 Task: Create a due date automation trigger when advanced on, on the wednesday of the week before a card is due add fields with custom field "Resume" set to a date between 1 and 7 working days from now at 11:00 AM.
Action: Mouse moved to (1034, 78)
Screenshot: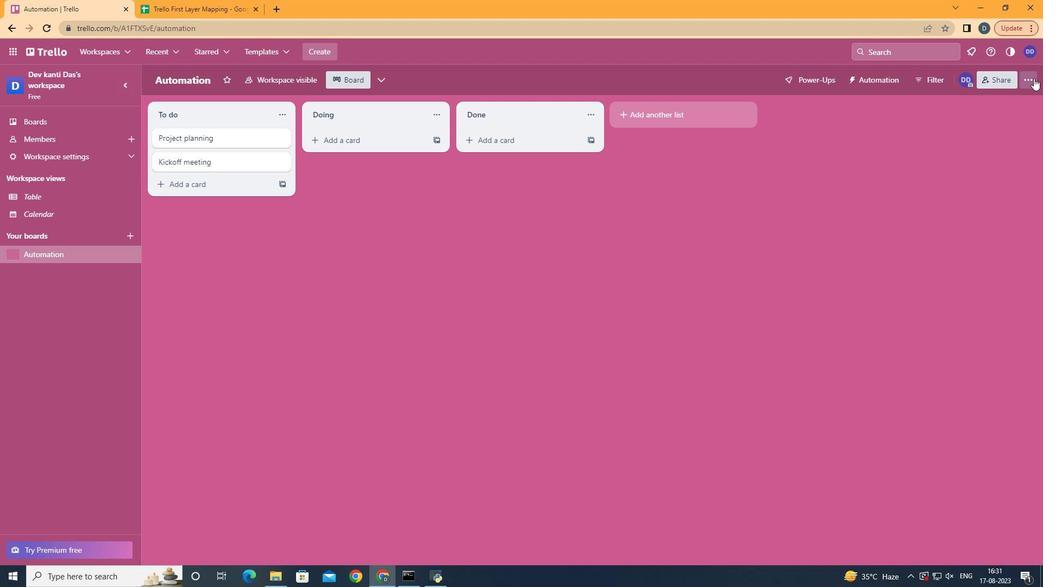 
Action: Mouse pressed left at (1034, 78)
Screenshot: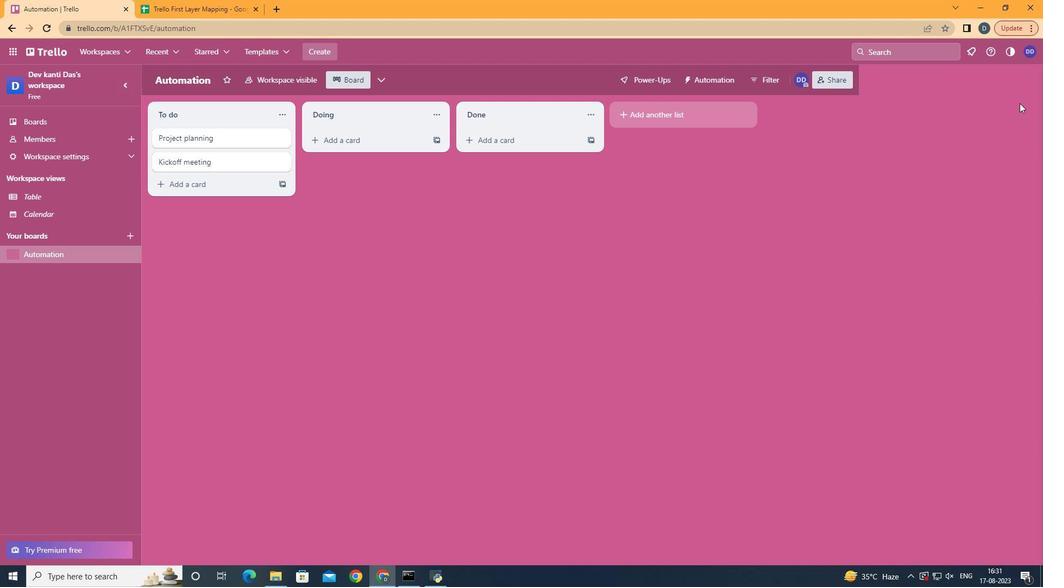 
Action: Mouse moved to (963, 228)
Screenshot: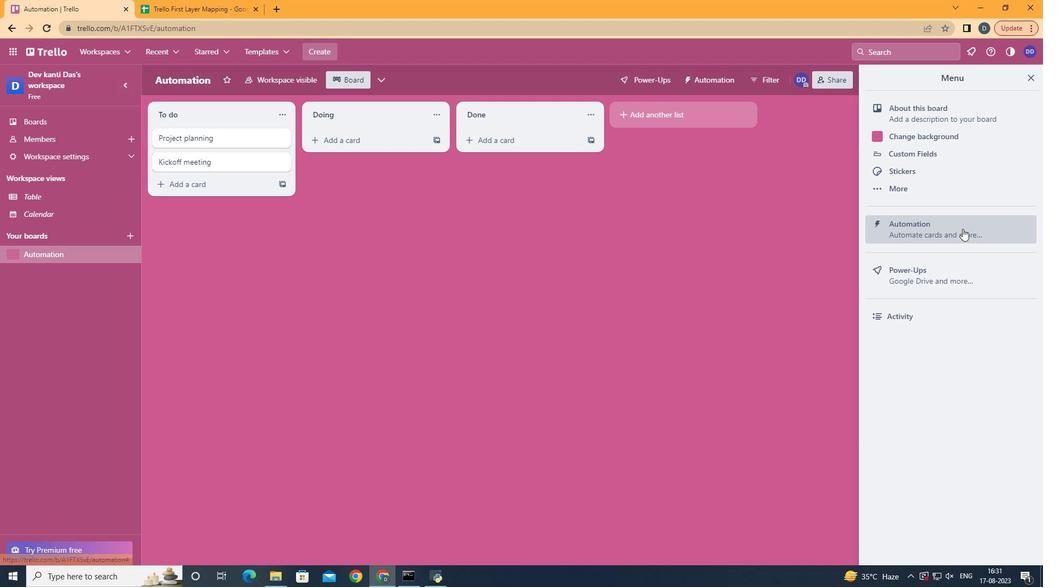 
Action: Mouse pressed left at (963, 228)
Screenshot: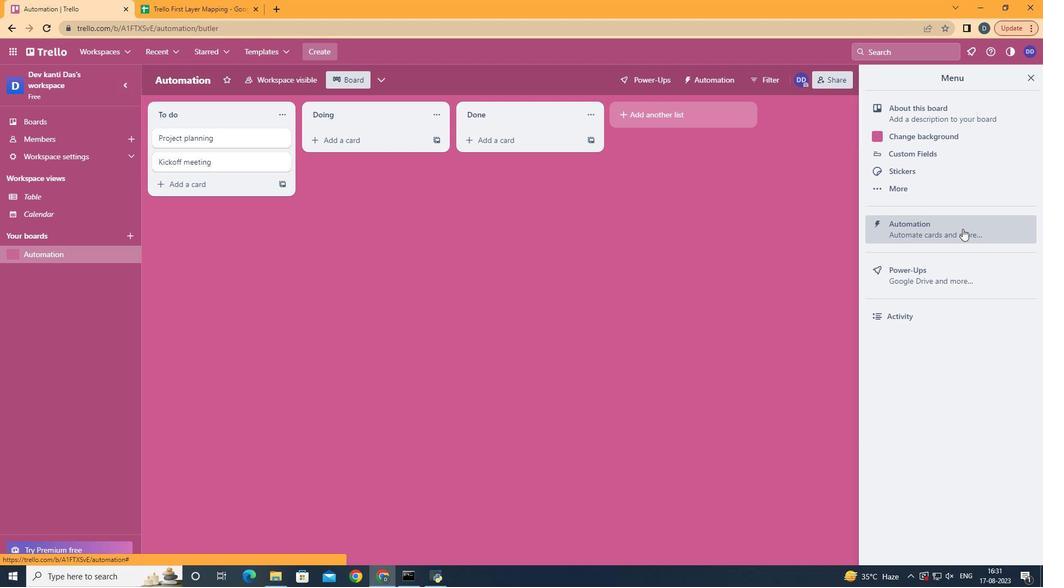 
Action: Mouse moved to (215, 217)
Screenshot: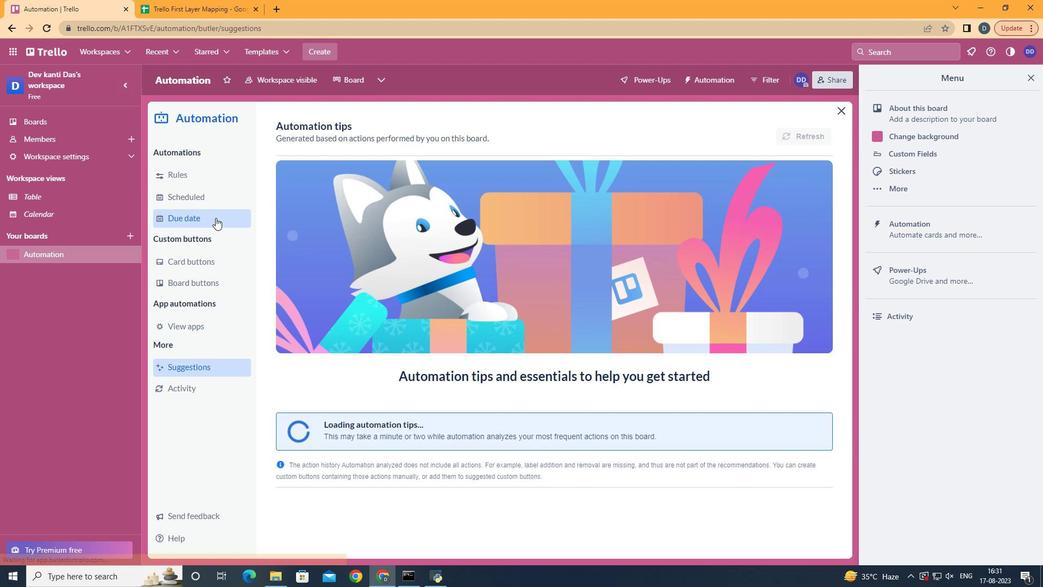 
Action: Mouse pressed left at (215, 217)
Screenshot: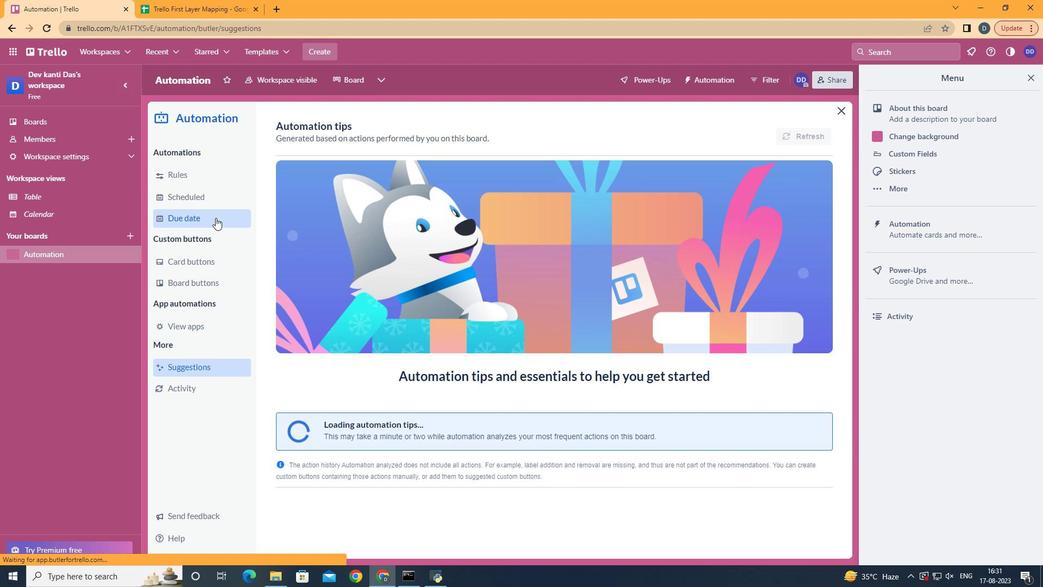 
Action: Mouse moved to (767, 126)
Screenshot: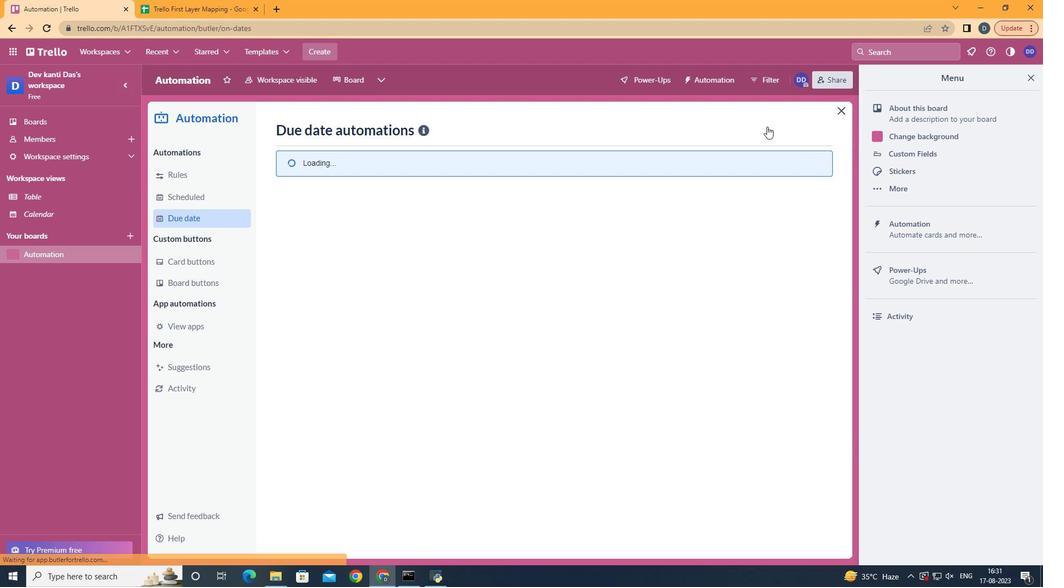 
Action: Mouse pressed left at (767, 126)
Screenshot: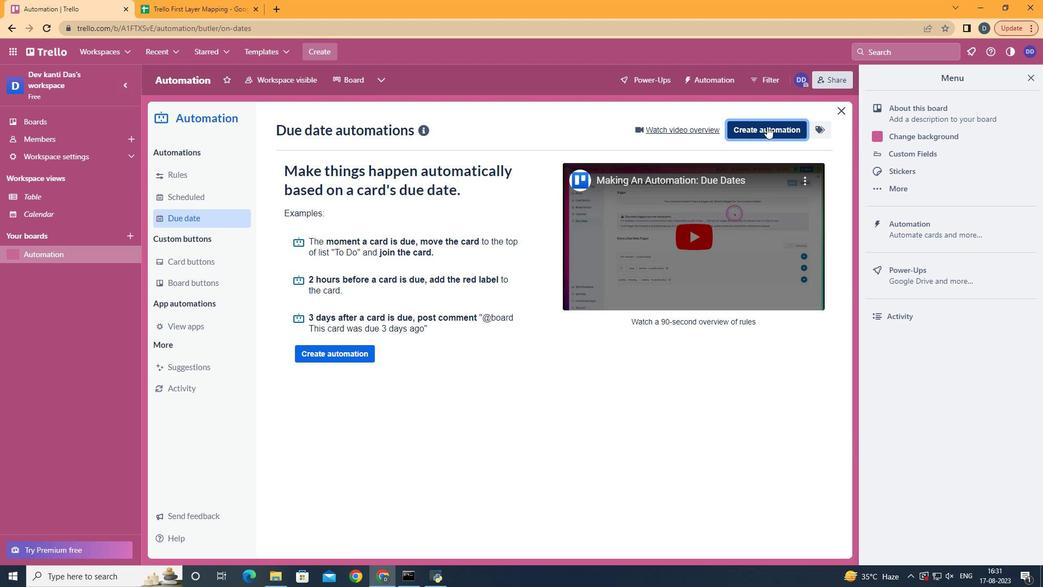 
Action: Mouse moved to (576, 229)
Screenshot: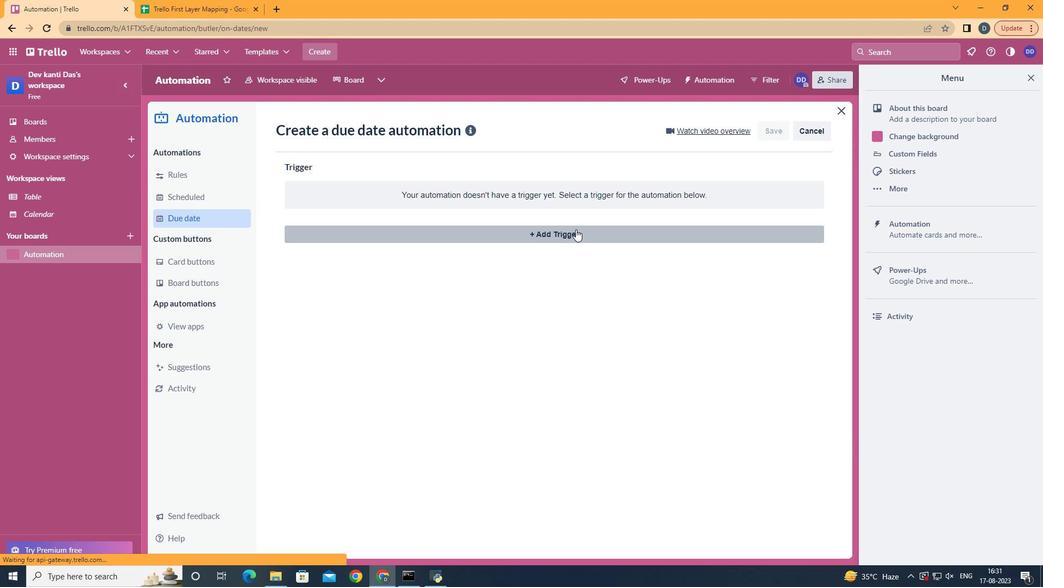 
Action: Mouse pressed left at (576, 229)
Screenshot: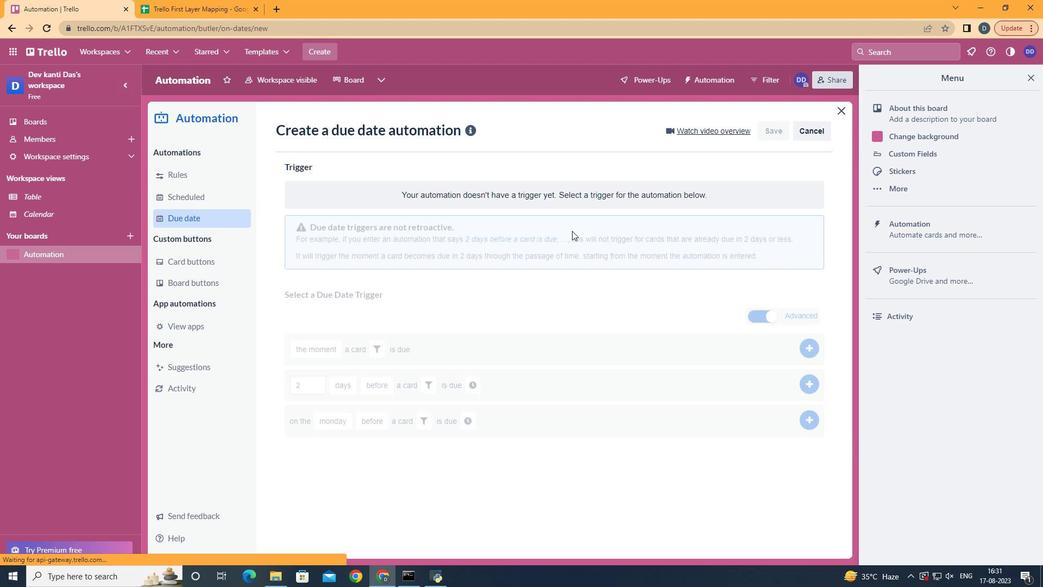 
Action: Mouse moved to (353, 328)
Screenshot: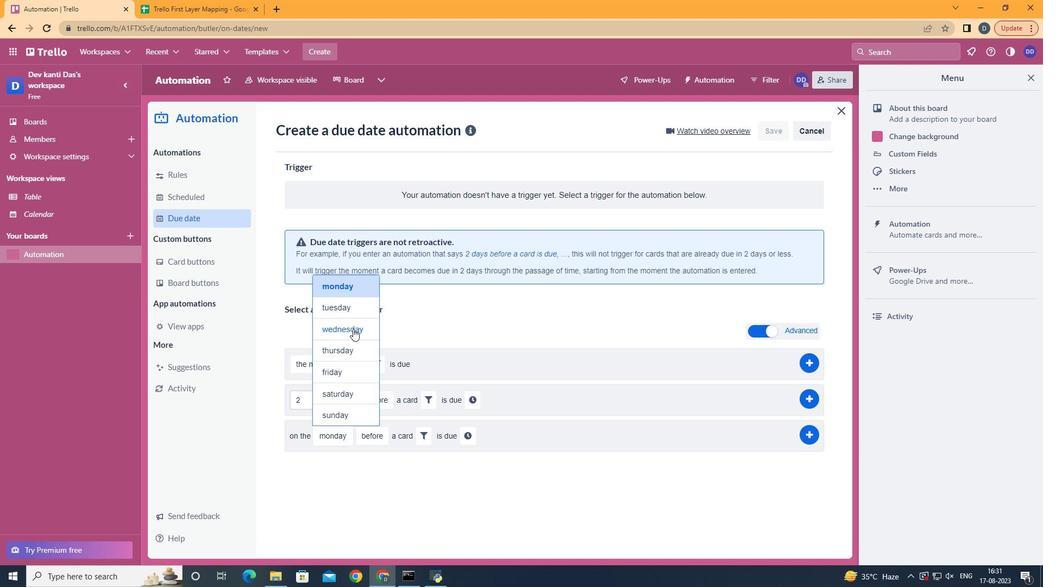 
Action: Mouse pressed left at (353, 328)
Screenshot: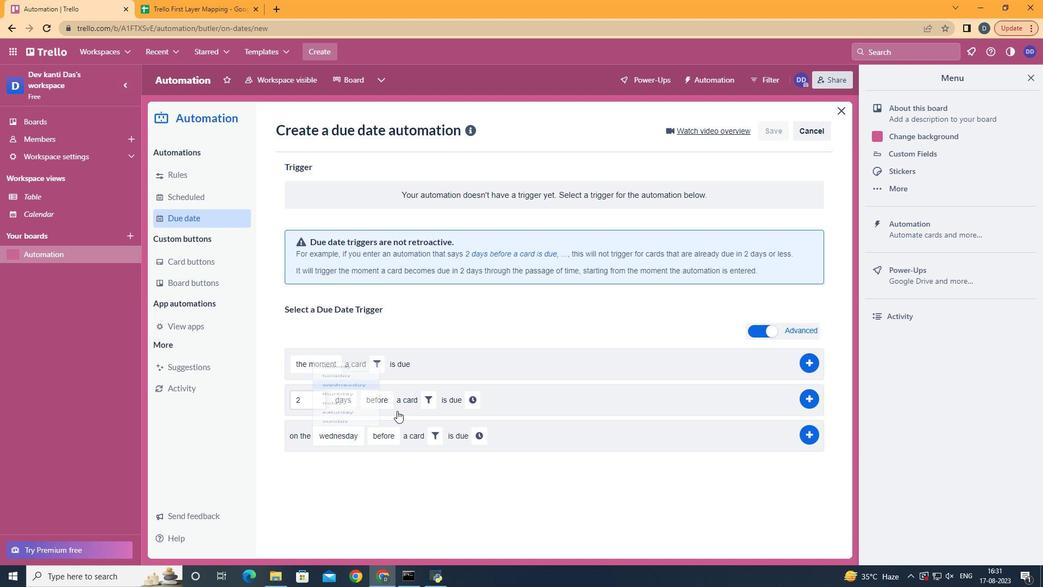 
Action: Mouse moved to (391, 519)
Screenshot: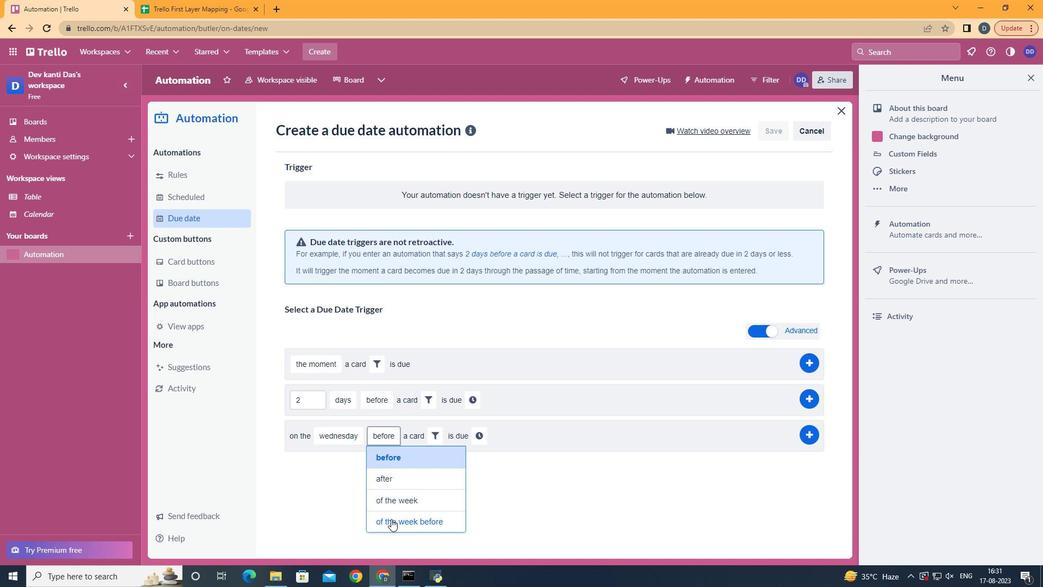 
Action: Mouse pressed left at (391, 519)
Screenshot: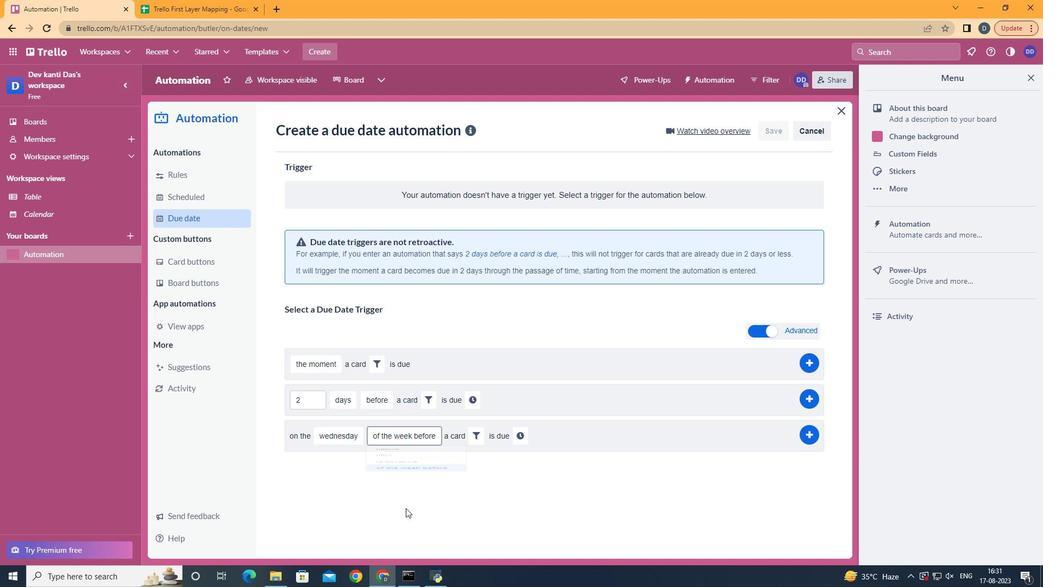 
Action: Mouse moved to (481, 435)
Screenshot: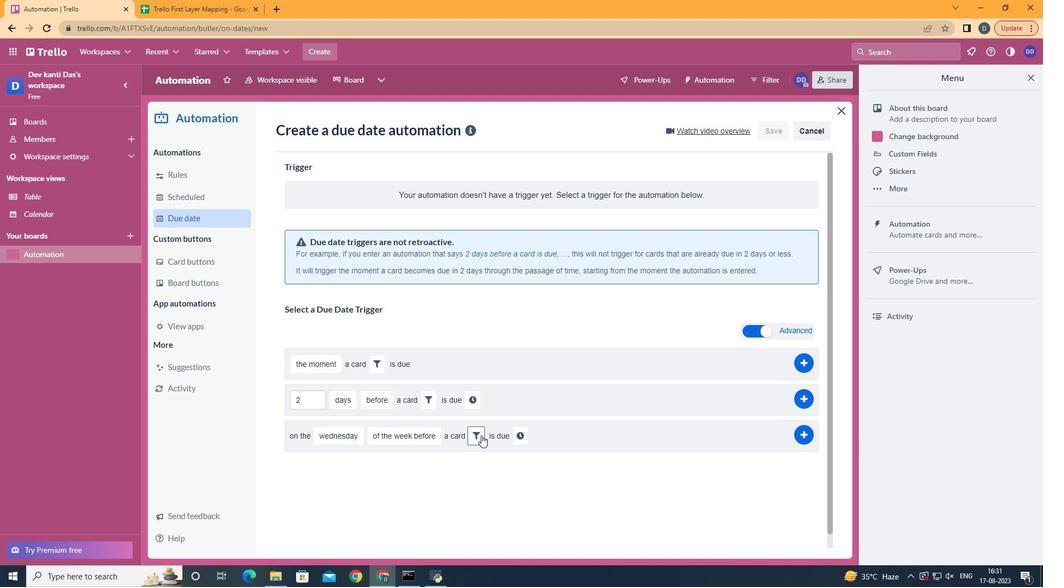 
Action: Mouse pressed left at (481, 435)
Screenshot: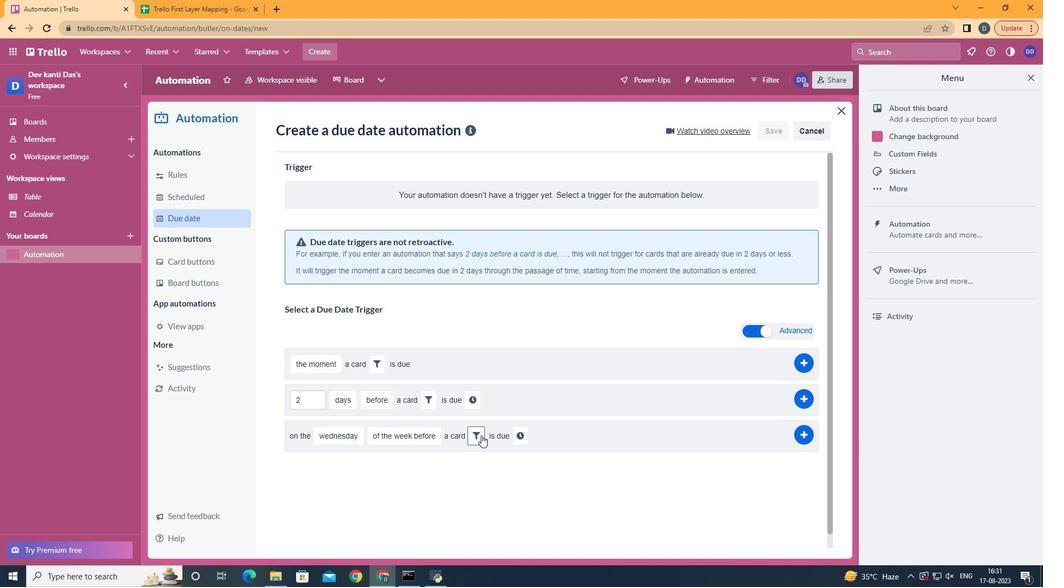 
Action: Mouse moved to (653, 476)
Screenshot: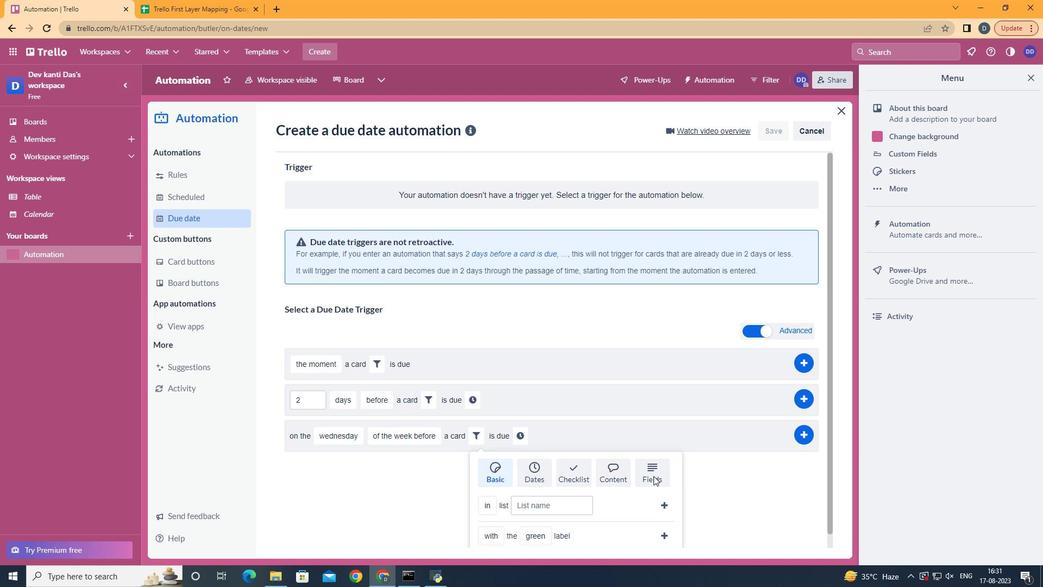 
Action: Mouse pressed left at (653, 476)
Screenshot: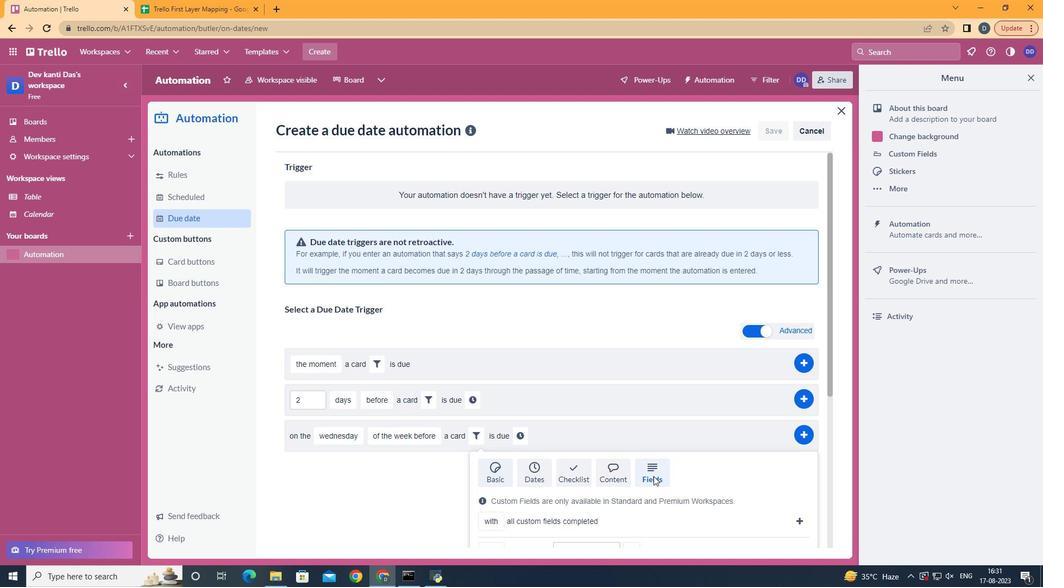 
Action: Mouse moved to (653, 476)
Screenshot: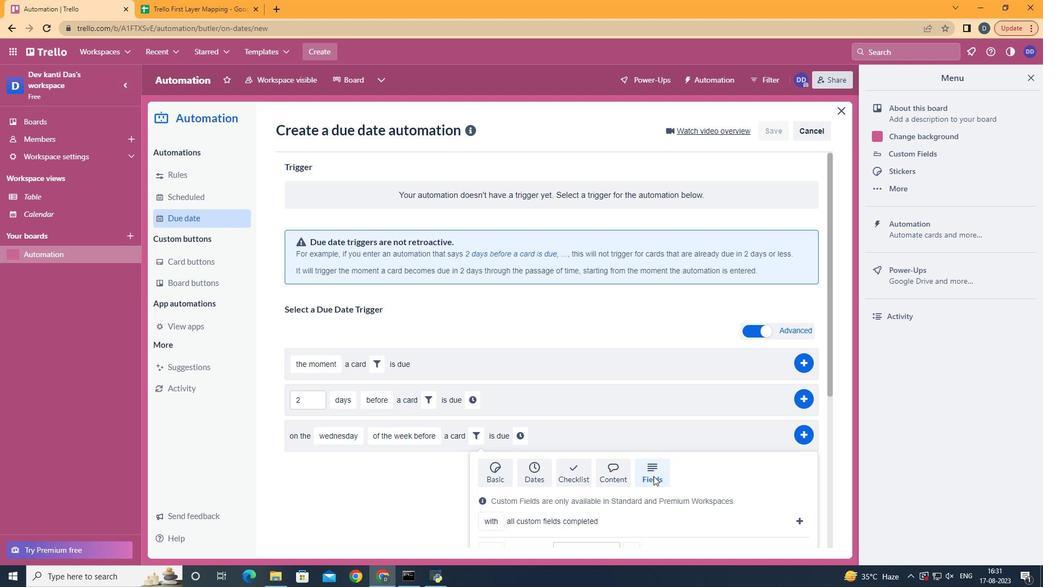 
Action: Mouse scrolled (653, 475) with delta (0, 0)
Screenshot: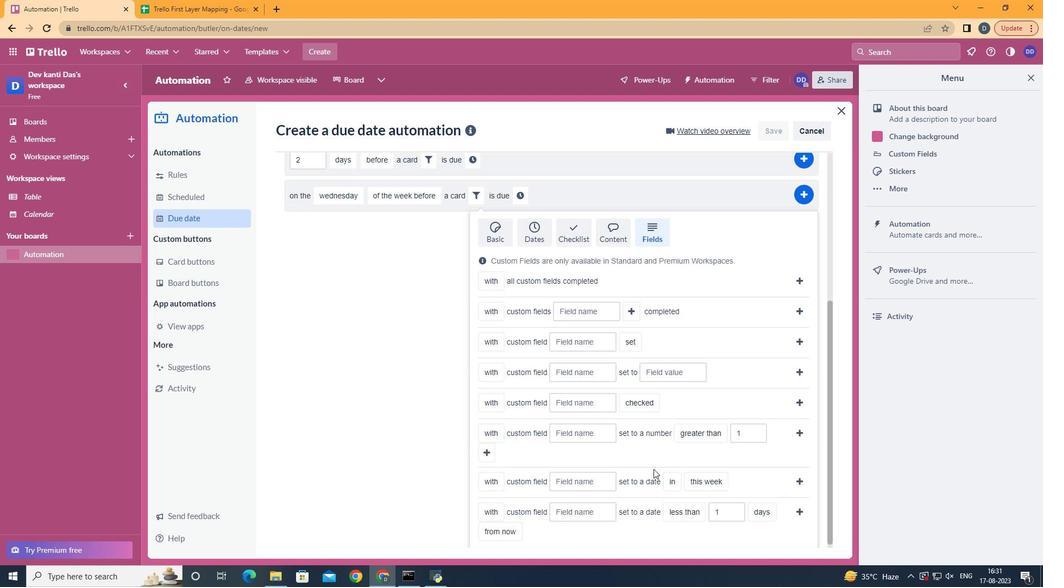 
Action: Mouse scrolled (653, 475) with delta (0, 0)
Screenshot: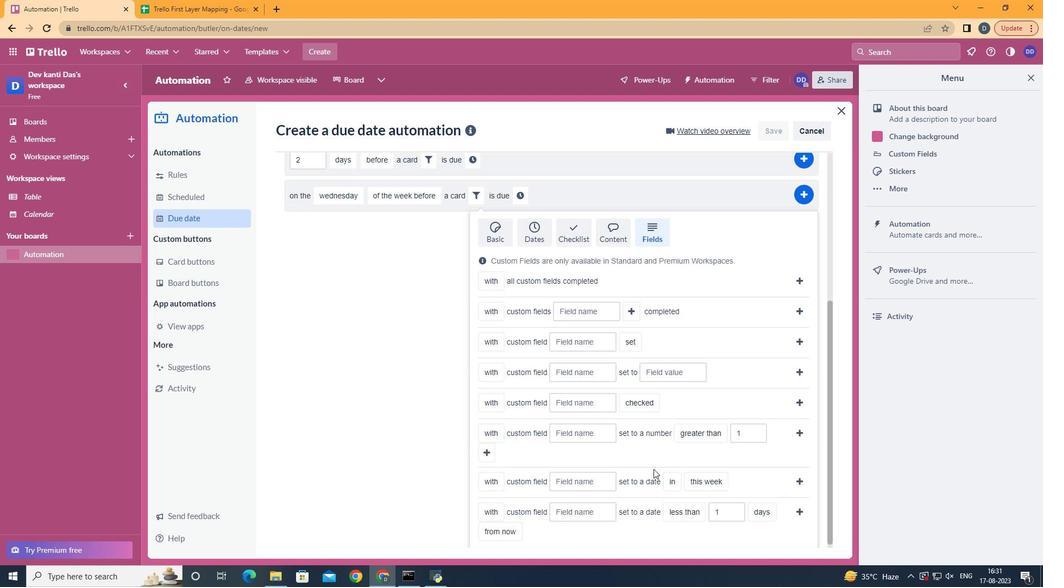 
Action: Mouse scrolled (653, 475) with delta (0, 0)
Screenshot: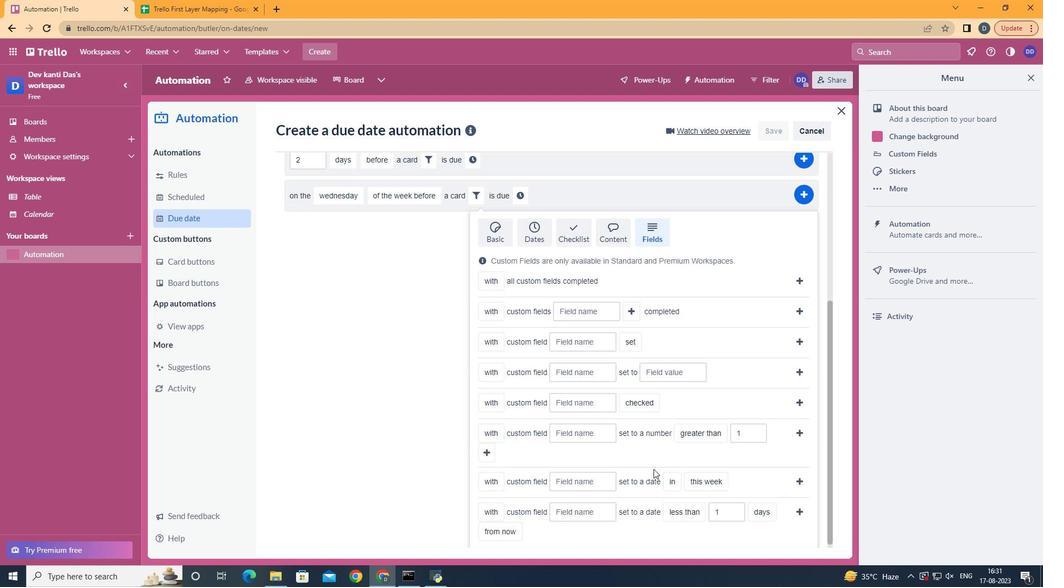 
Action: Mouse scrolled (653, 475) with delta (0, 0)
Screenshot: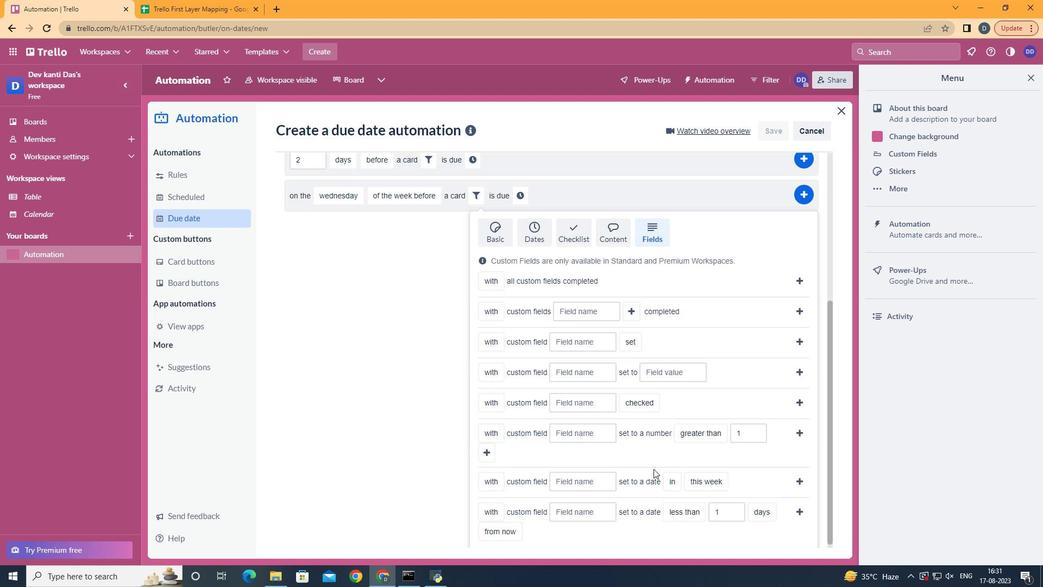 
Action: Mouse scrolled (653, 475) with delta (0, -1)
Screenshot: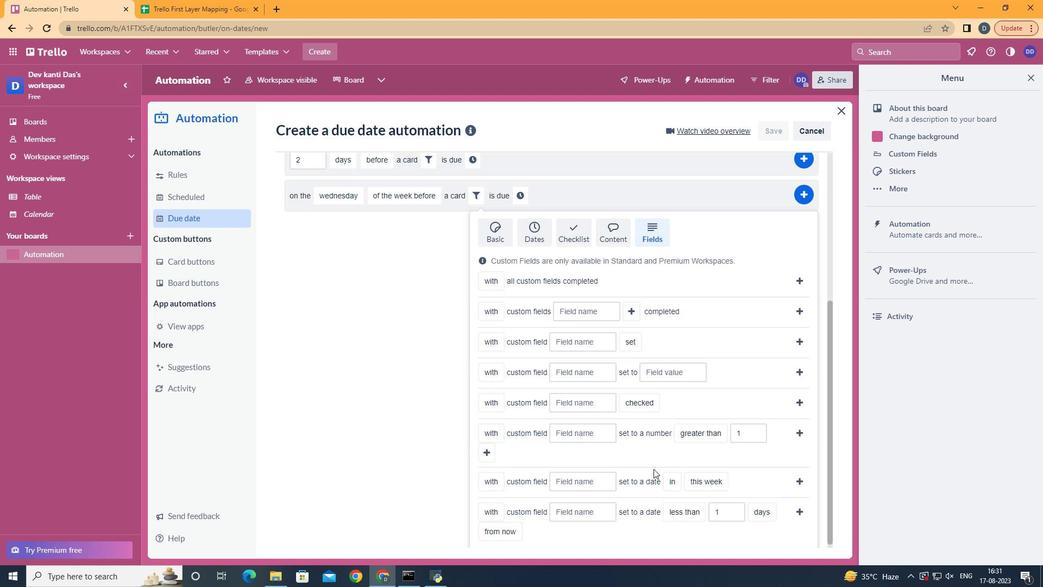 
Action: Mouse scrolled (653, 475) with delta (0, 0)
Screenshot: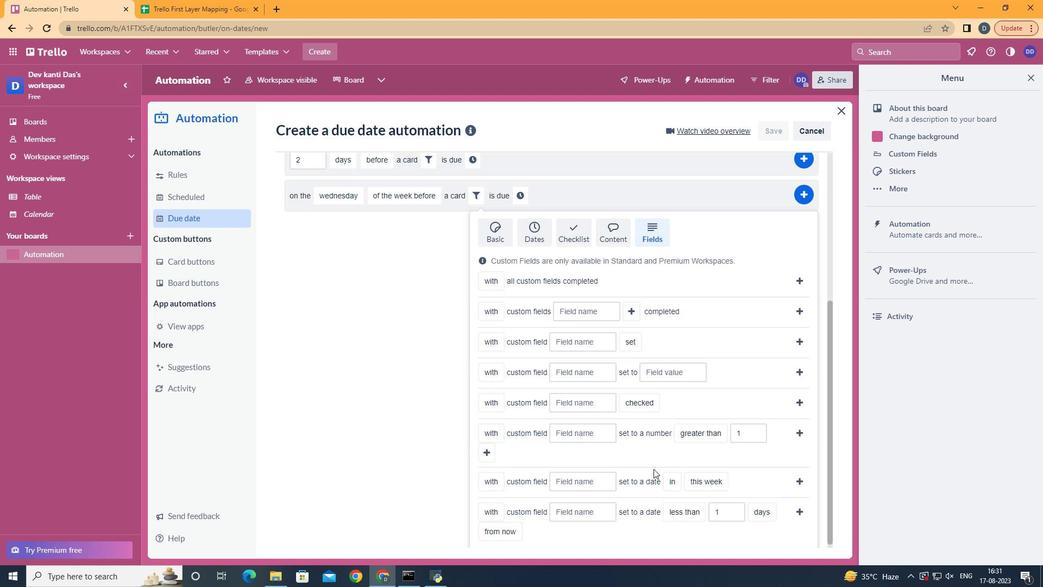 
Action: Mouse moved to (605, 501)
Screenshot: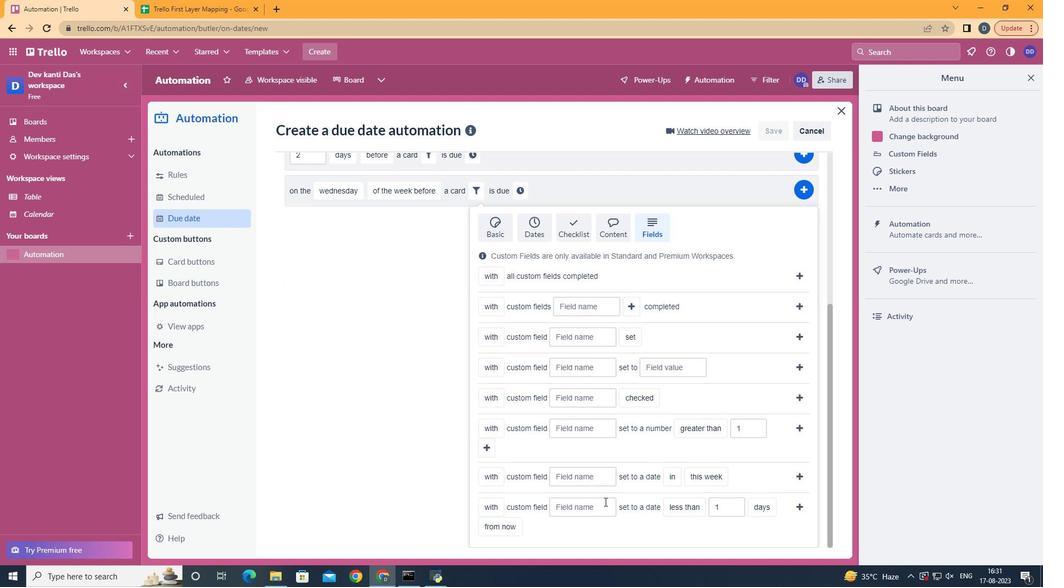
Action: Mouse pressed left at (605, 501)
Screenshot: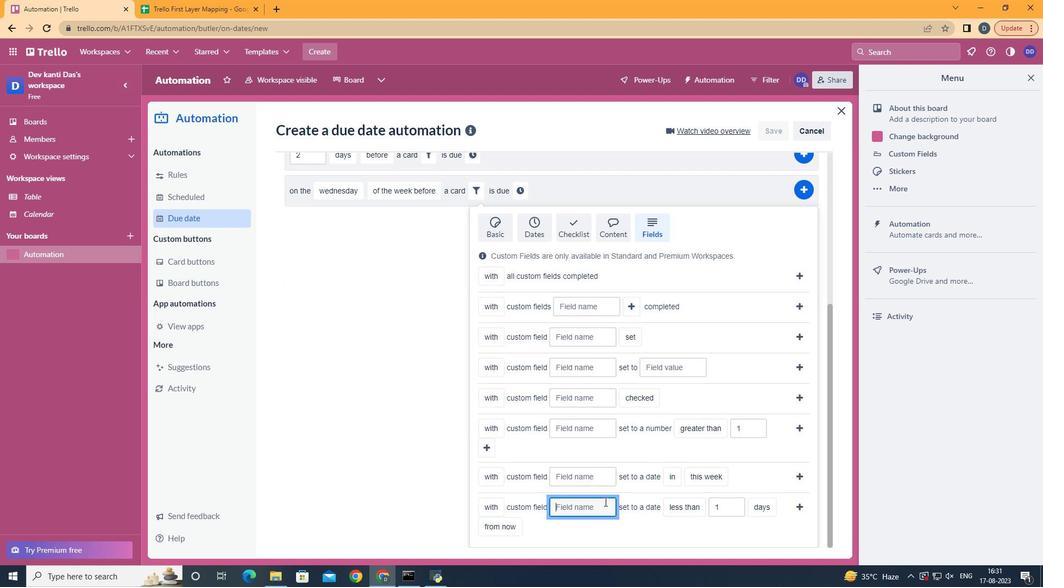 
Action: Key pressed <Key.shift>Resume
Screenshot: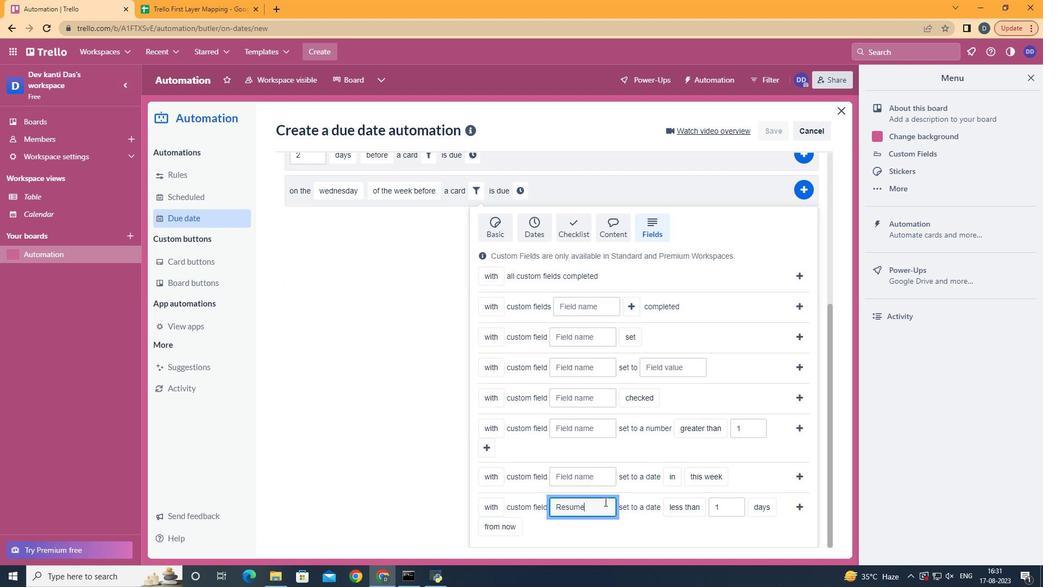 
Action: Mouse moved to (702, 480)
Screenshot: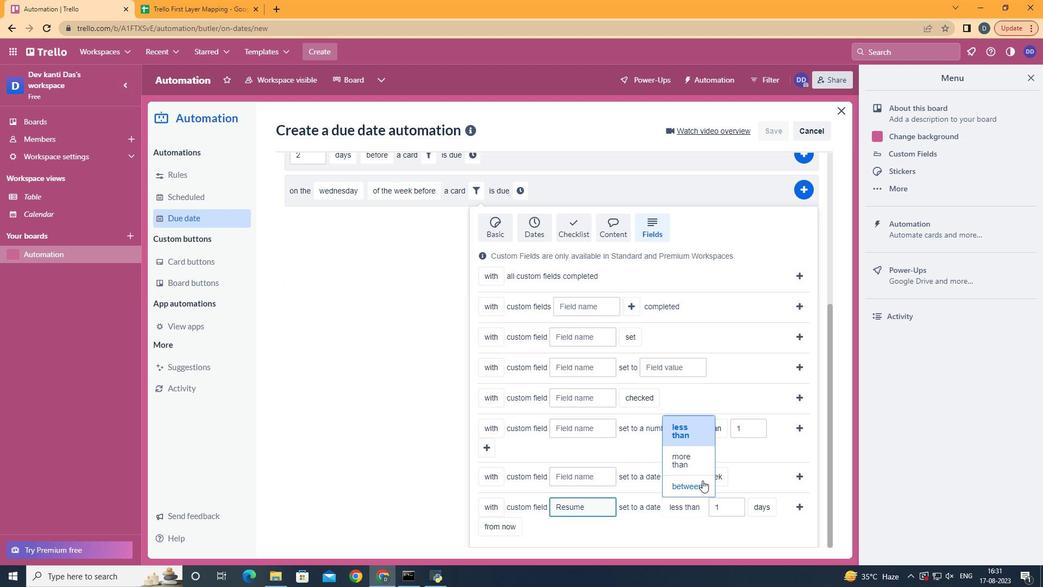 
Action: Mouse pressed left at (702, 480)
Screenshot: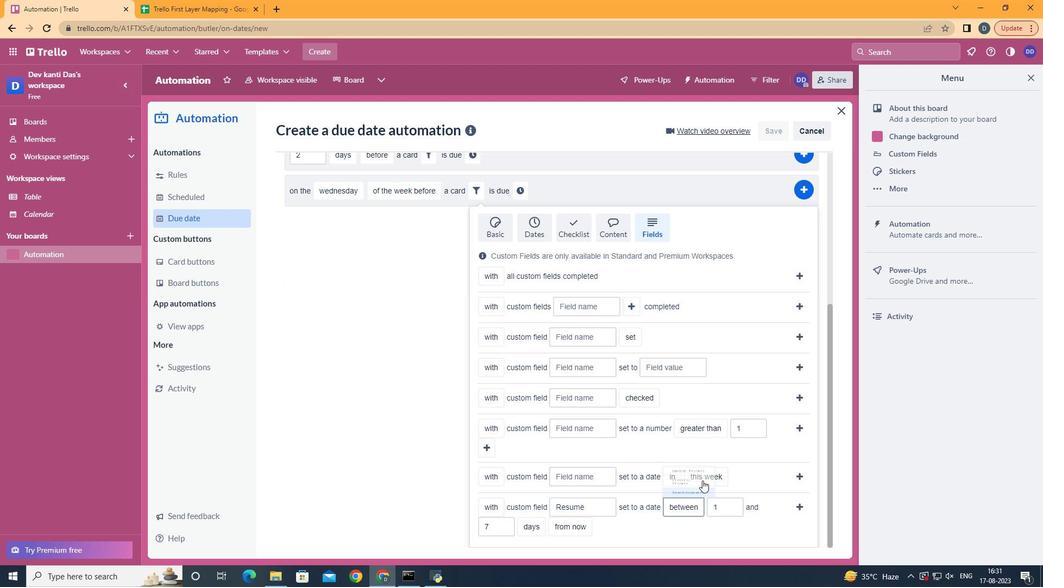 
Action: Mouse moved to (538, 505)
Screenshot: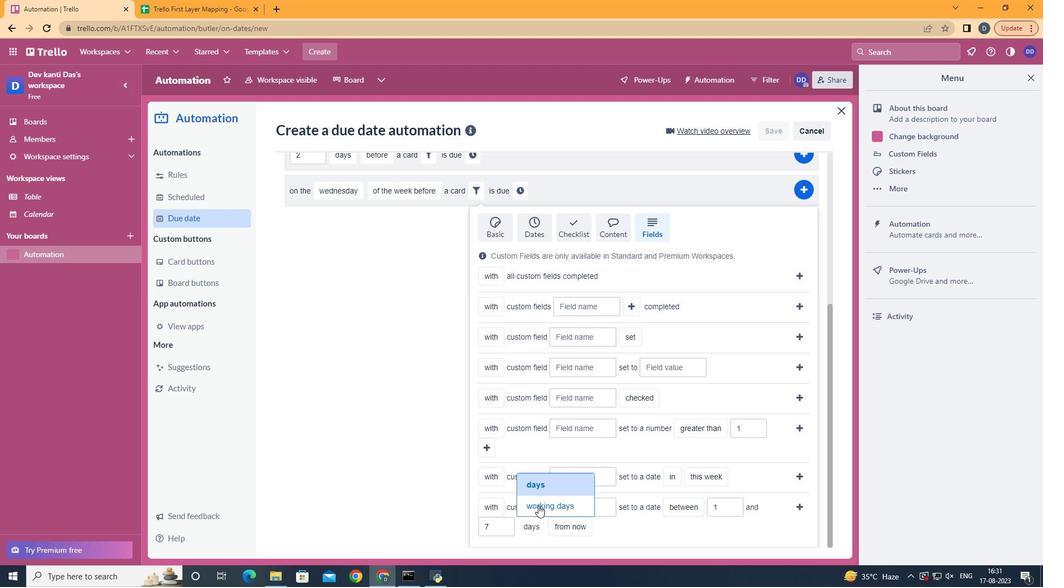
Action: Mouse pressed left at (538, 505)
Screenshot: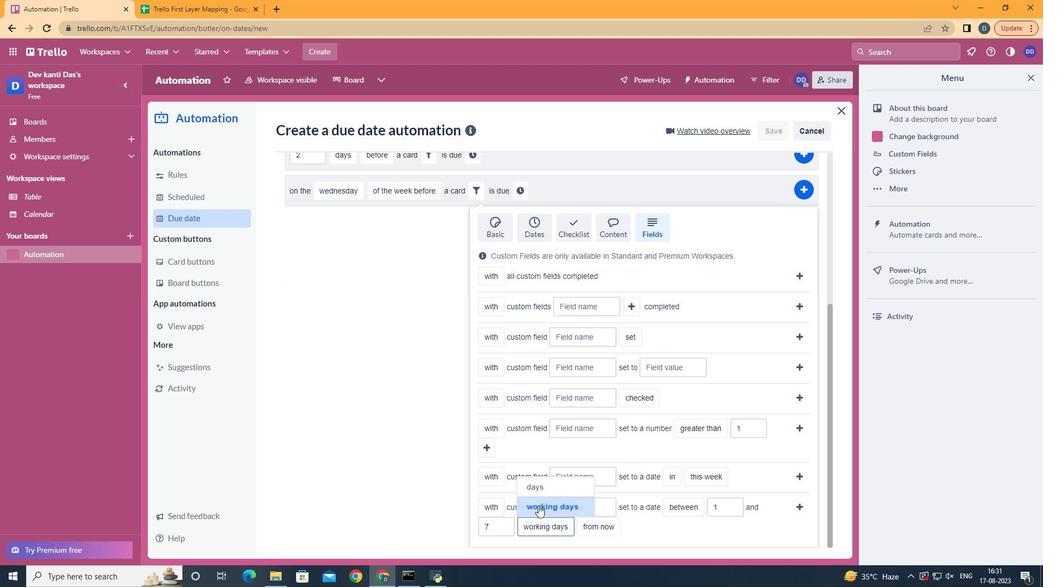 
Action: Mouse moved to (803, 503)
Screenshot: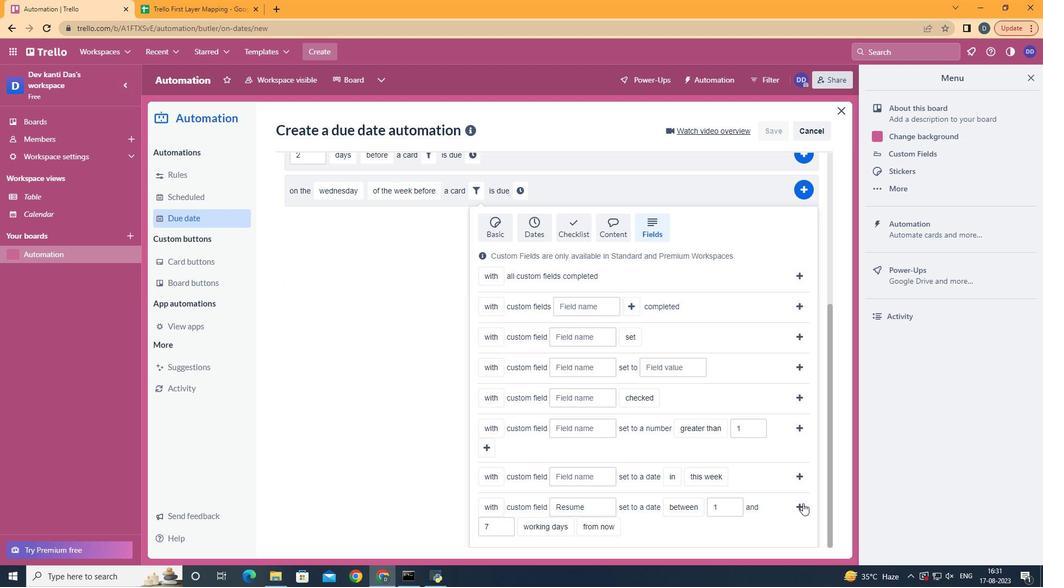 
Action: Mouse pressed left at (803, 503)
Screenshot: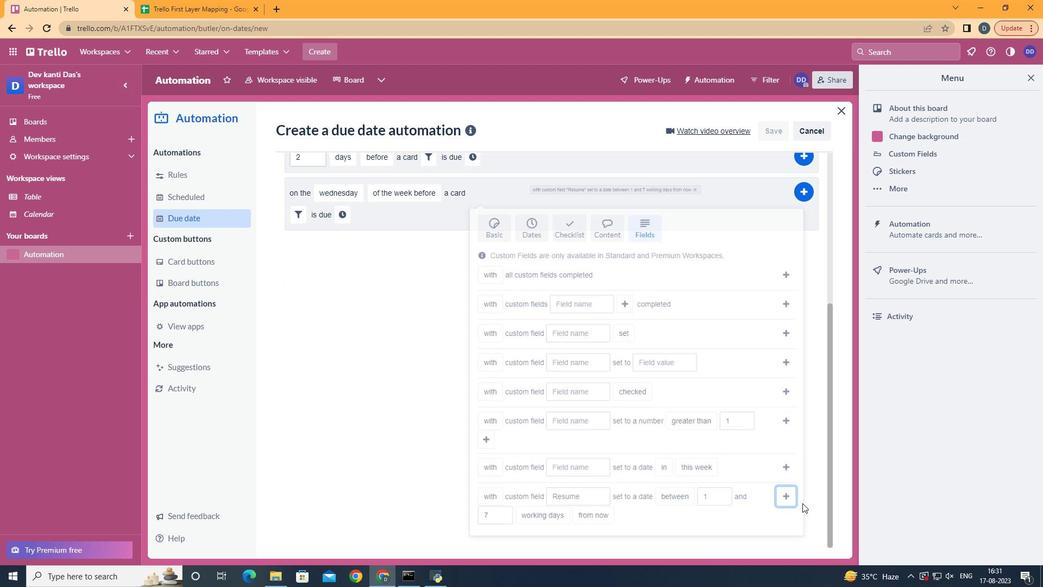 
Action: Mouse moved to (322, 462)
Screenshot: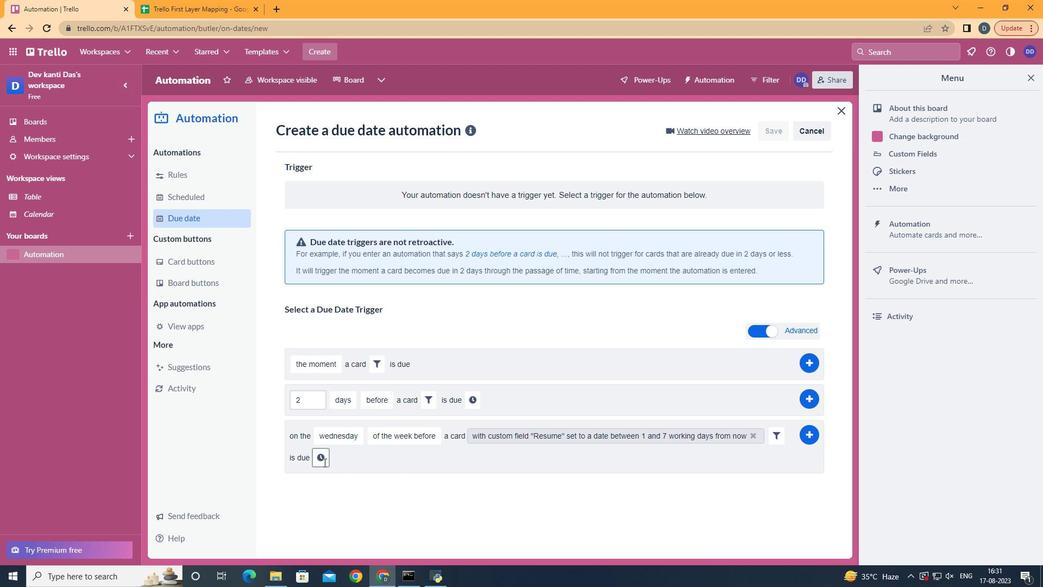
Action: Mouse pressed left at (322, 462)
Screenshot: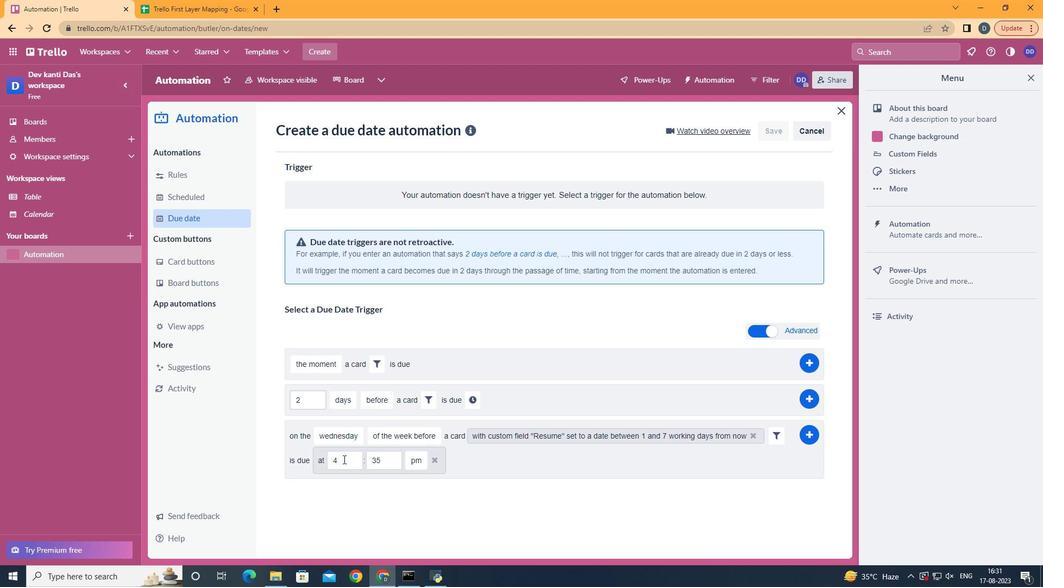 
Action: Mouse moved to (344, 459)
Screenshot: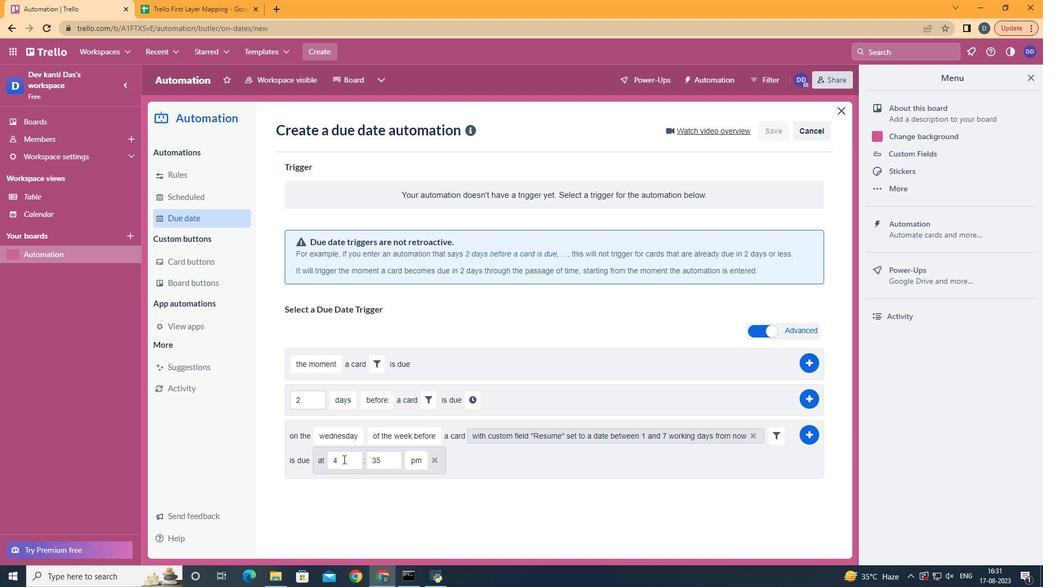 
Action: Mouse pressed left at (344, 459)
Screenshot: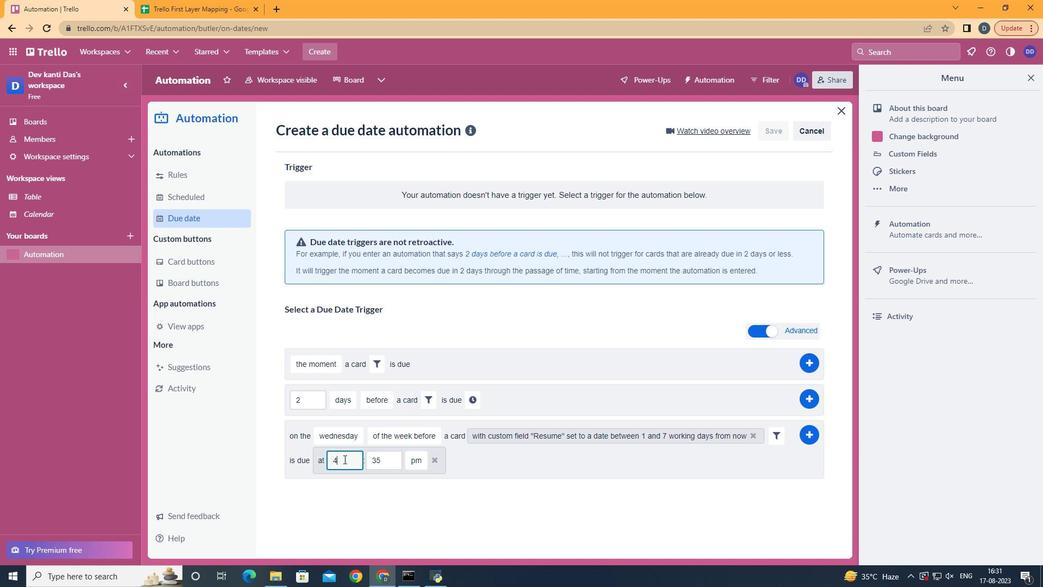 
Action: Key pressed <Key.backspace>11
Screenshot: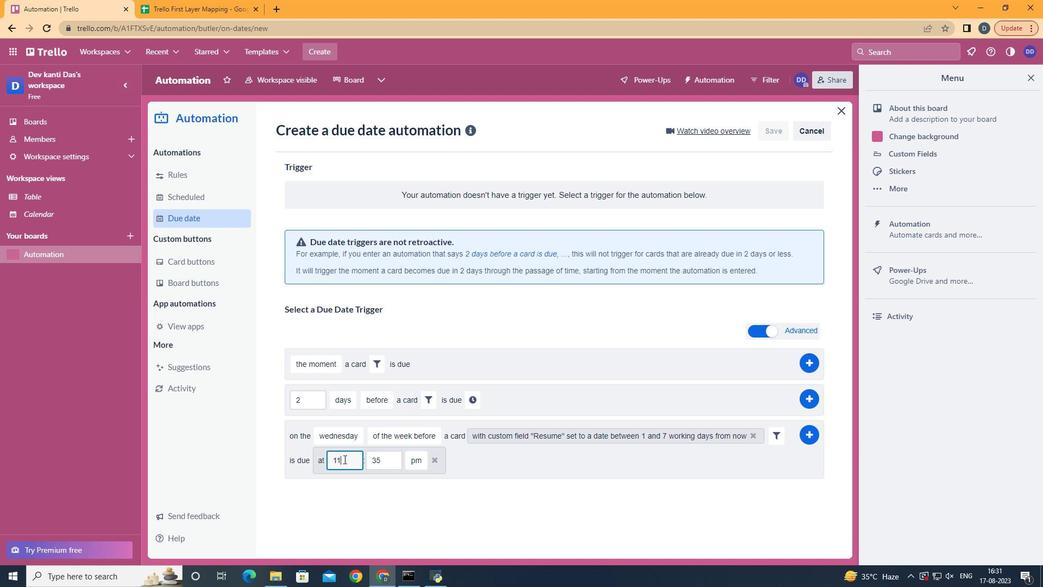 
Action: Mouse moved to (384, 464)
Screenshot: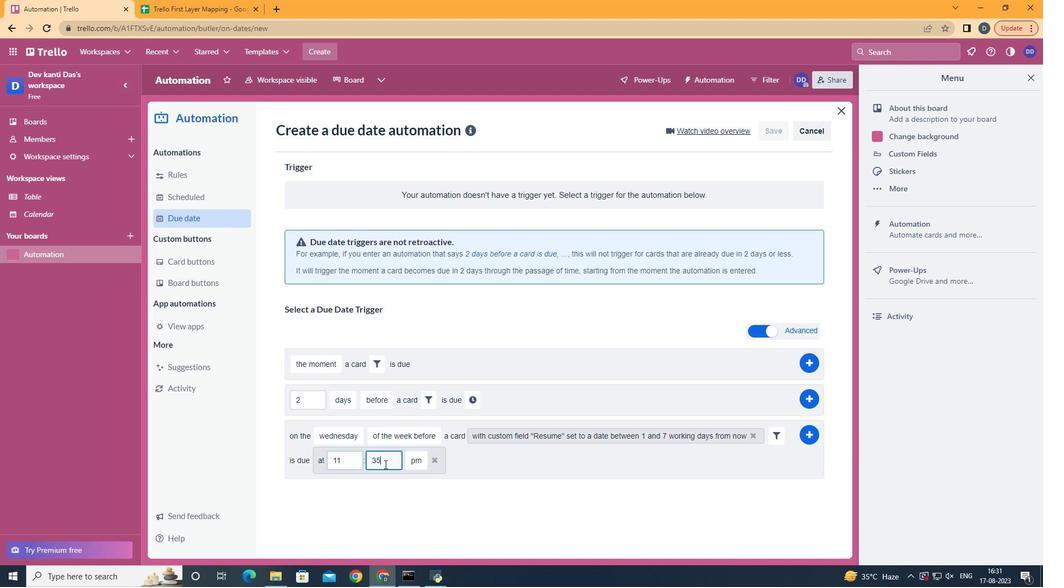 
Action: Mouse pressed left at (384, 464)
Screenshot: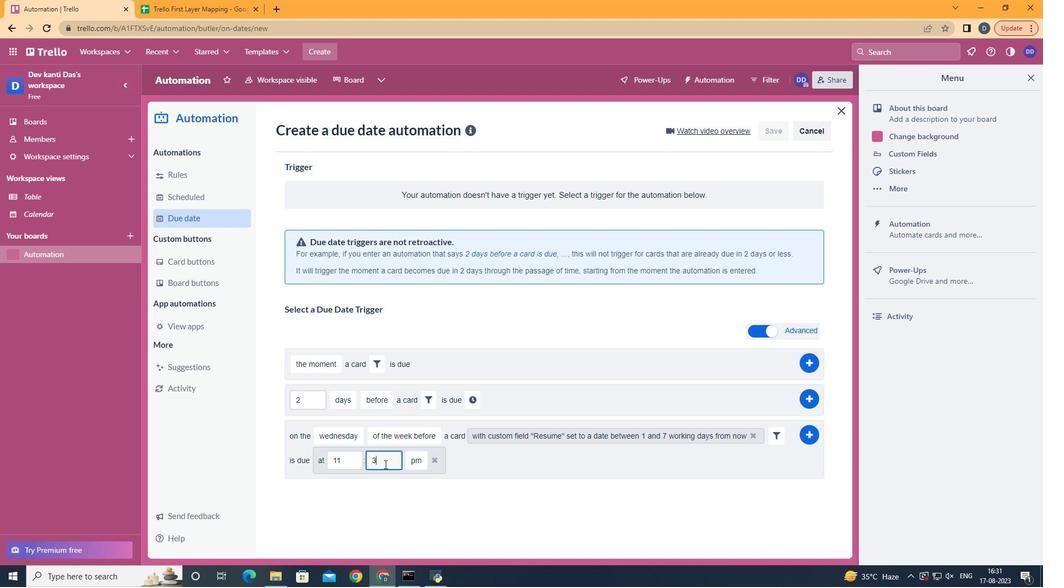 
Action: Key pressed <Key.backspace><Key.backspace>00
Screenshot: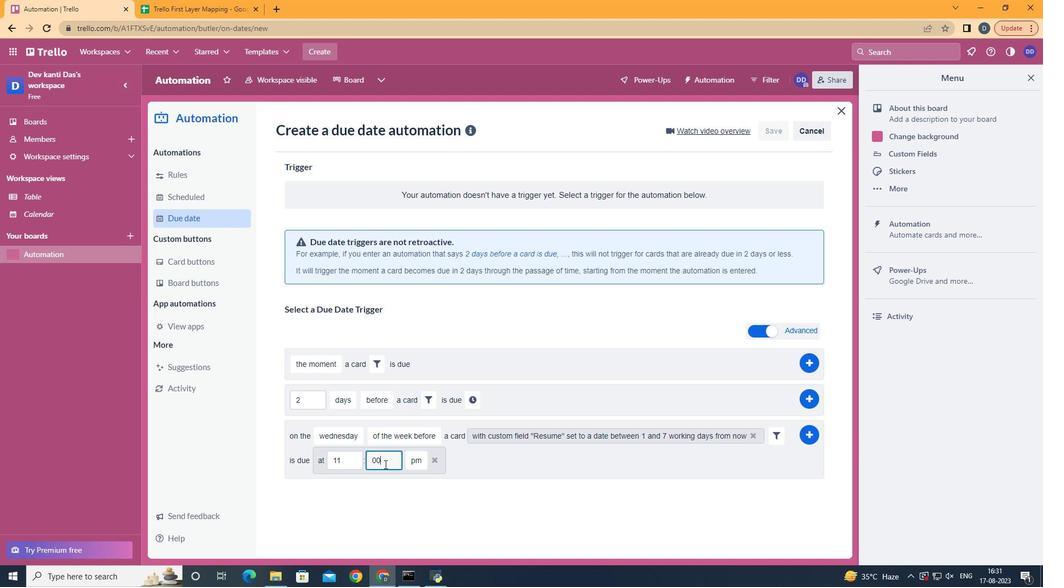 
Action: Mouse moved to (417, 474)
Screenshot: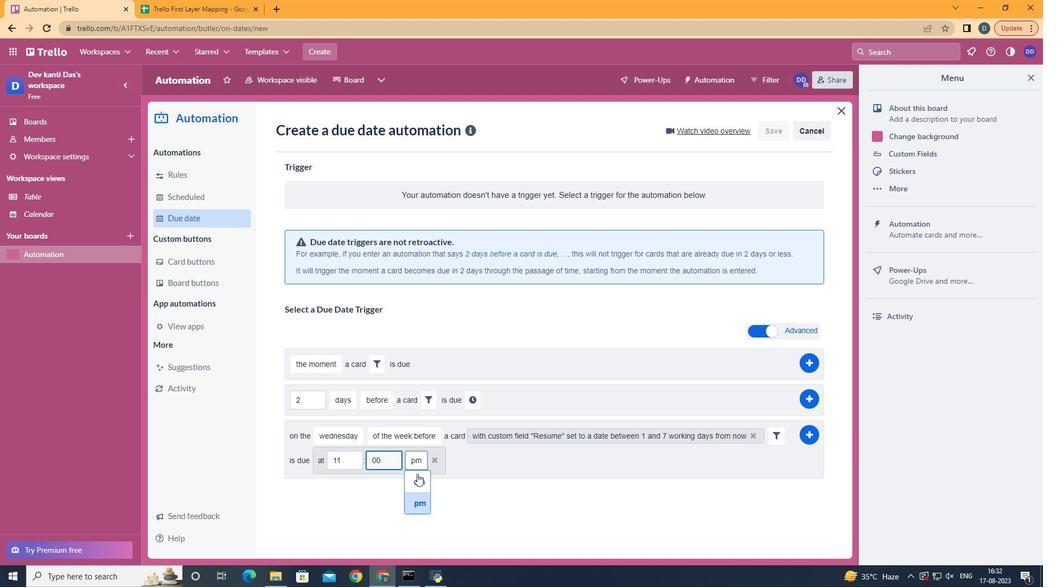 
Action: Mouse pressed left at (417, 474)
Screenshot: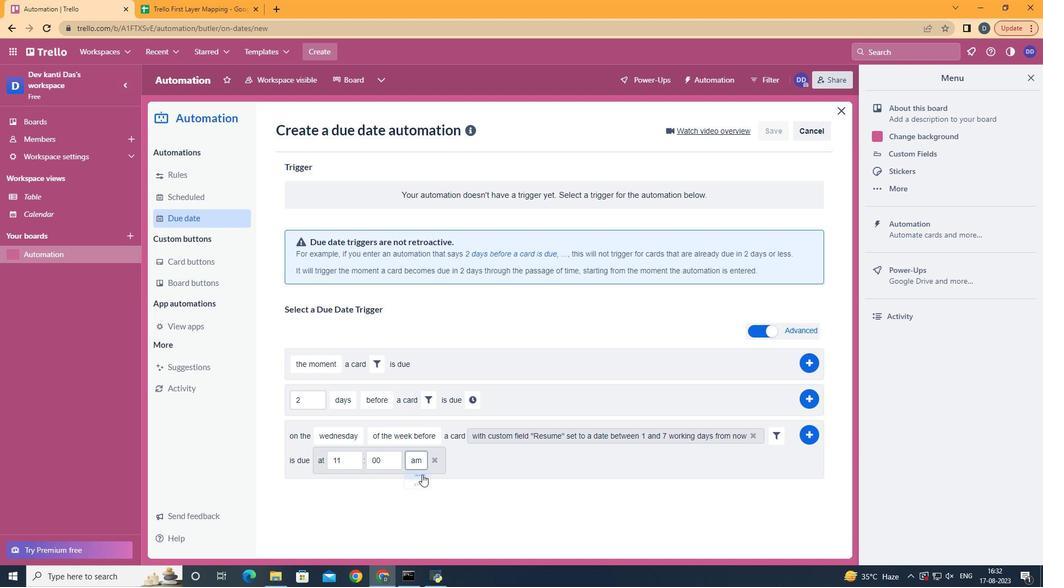 
Action: Mouse moved to (802, 436)
Screenshot: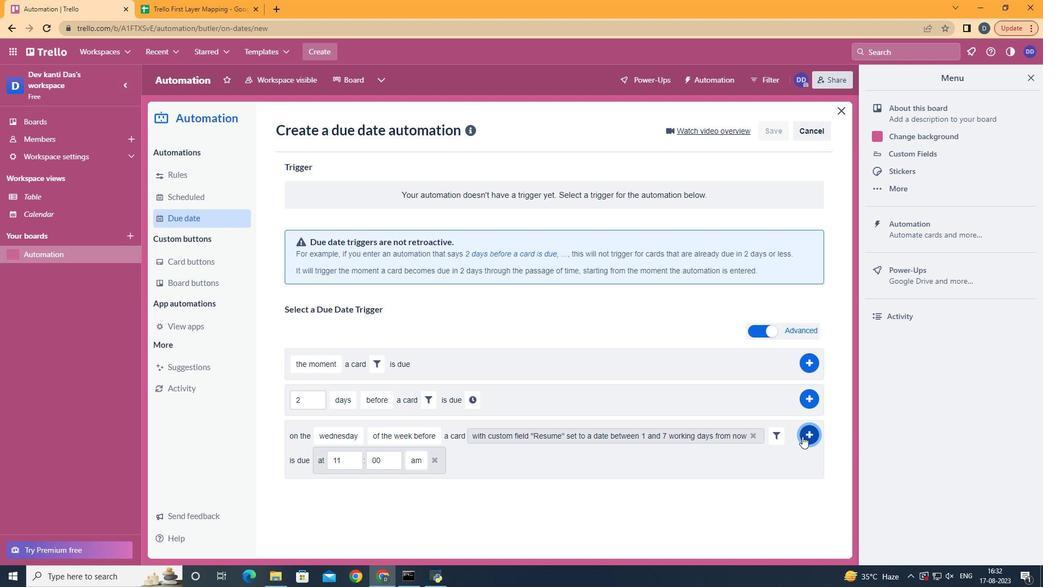 
Action: Mouse pressed left at (802, 436)
Screenshot: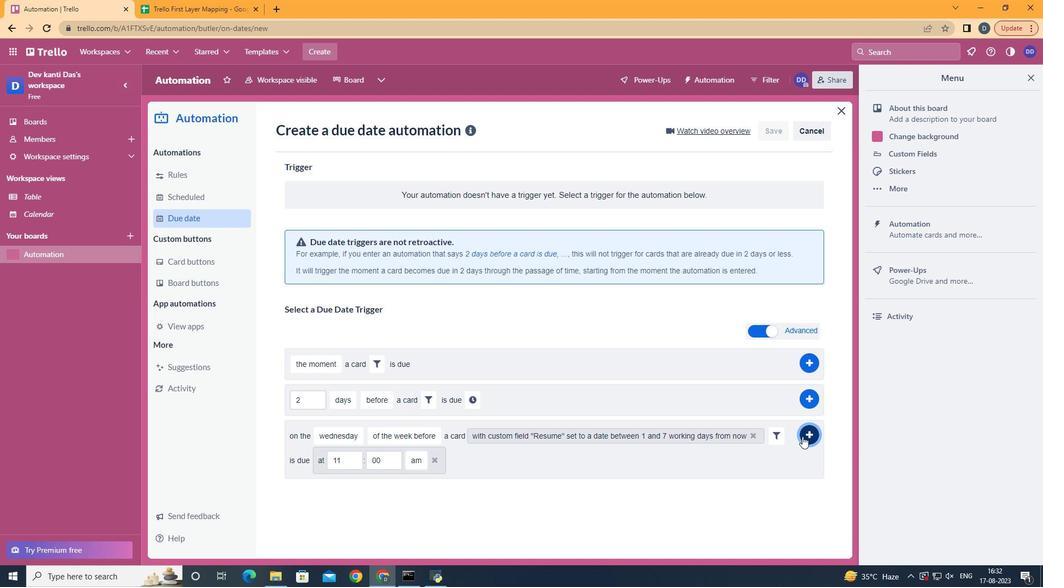 
